 Task: Create in the project AgileBuddy in Backlog an issue 'Implement a new cloud-based customer relationship management system for a company with advanced lead generation and sales tracking features', assign it to team member softage.2@softage.net and change the status to IN PROGRESS. Create in the project AgileBuddy in Backlog an issue 'Integrate a new product recommendation feature into an existing e-commerce website to improve product discoverability and sales conversion', assign it to team member softage.3@softage.net and change the status to IN PROGRESS
Action: Mouse moved to (222, 333)
Screenshot: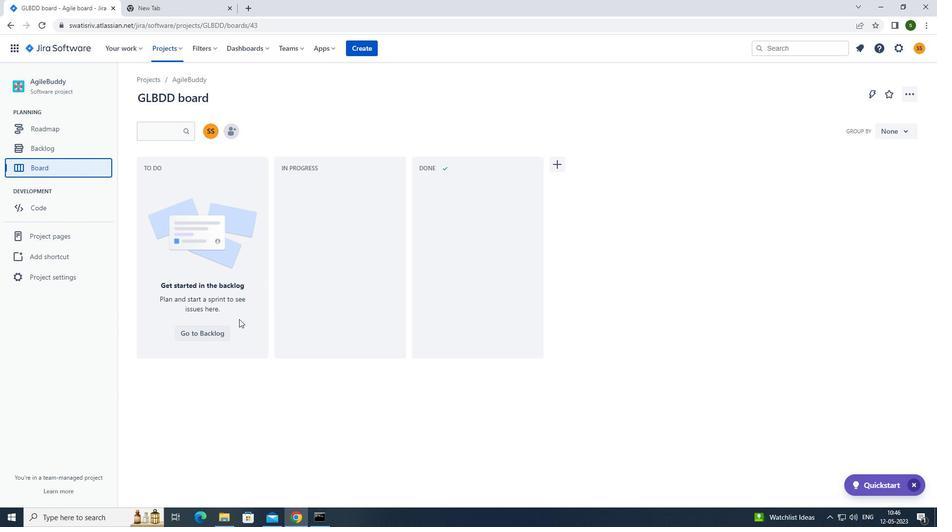 
Action: Mouse pressed left at (222, 333)
Screenshot: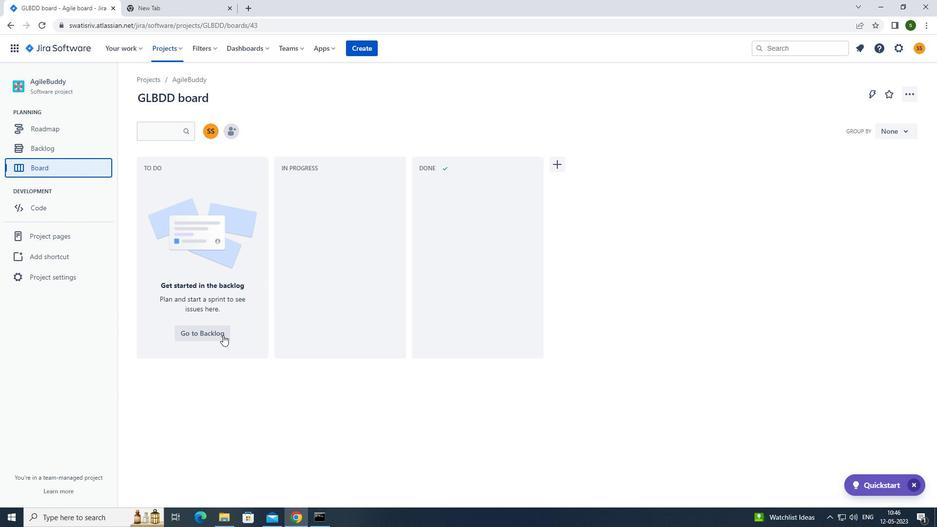 
Action: Mouse moved to (191, 197)
Screenshot: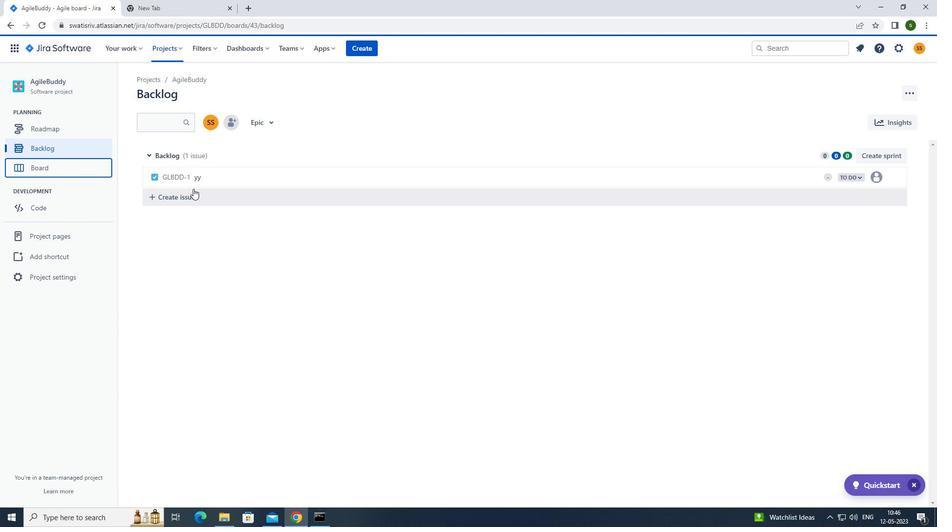 
Action: Mouse pressed left at (191, 197)
Screenshot: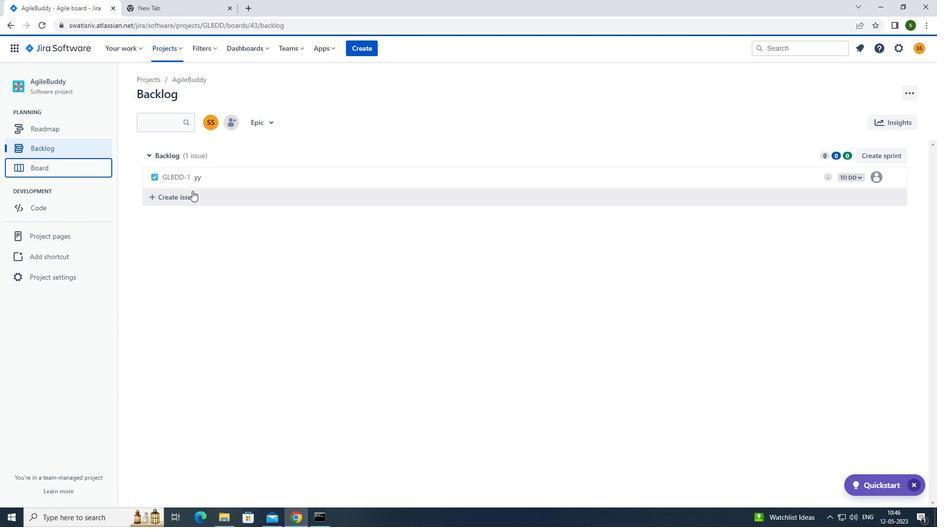 
Action: Mouse moved to (220, 199)
Screenshot: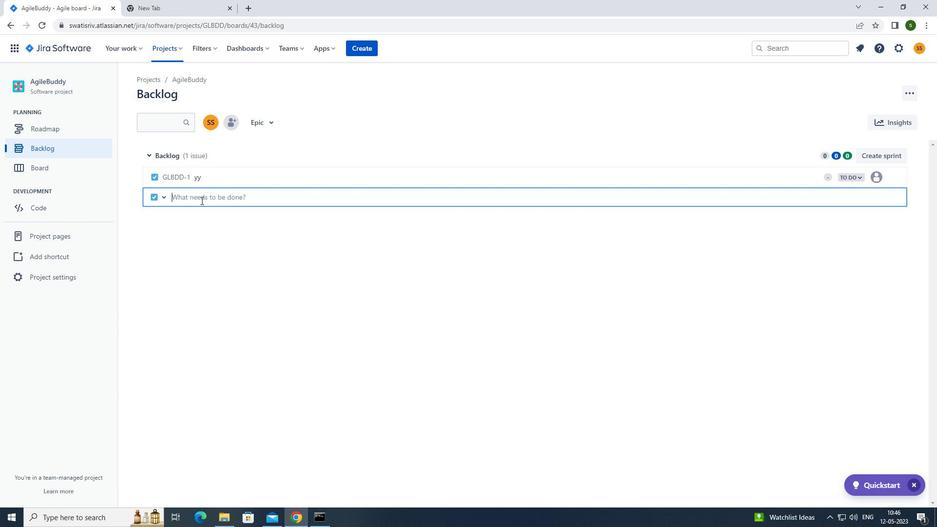 
Action: Mouse pressed left at (220, 199)
Screenshot: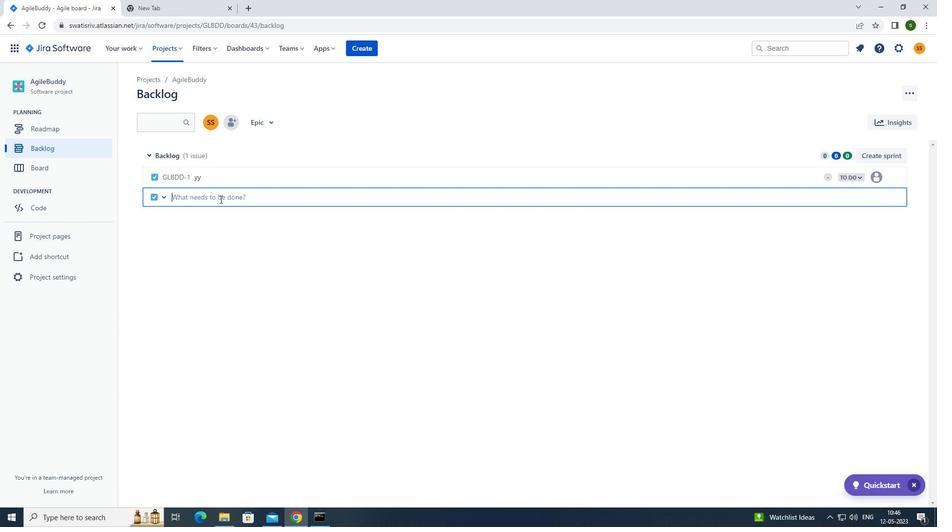 
Action: Key pressed <Key.caps_lock>i<Key.caps_lock>mplement<Key.space>a<Key.space>new<Key.space>cloud<Key.space>-based<Key.space>customer<Key.space>relationship<Key.space>management<Key.space>system<Key.space>for<Key.space>a<Key.space>company<Key.space>with<Key.space>advanced<Key.space>lead<Key.space>generation<Key.space>and<Key.space>sales<Key.space>tracking<Key.space>features<Key.enter>
Screenshot: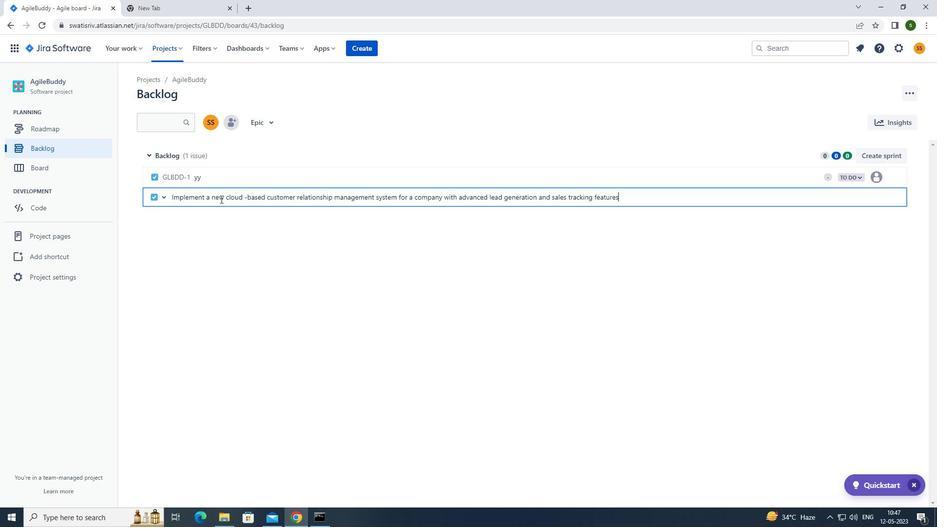 
Action: Mouse moved to (878, 197)
Screenshot: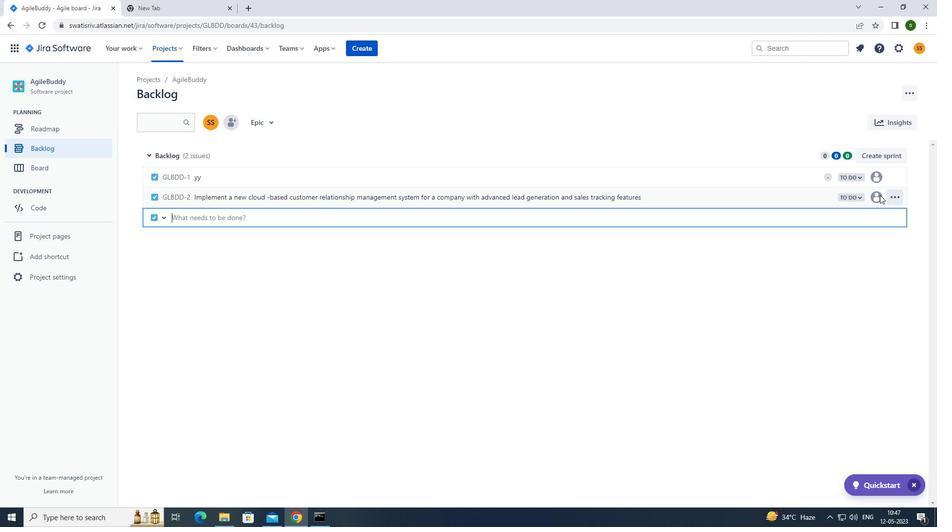 
Action: Mouse pressed left at (878, 197)
Screenshot: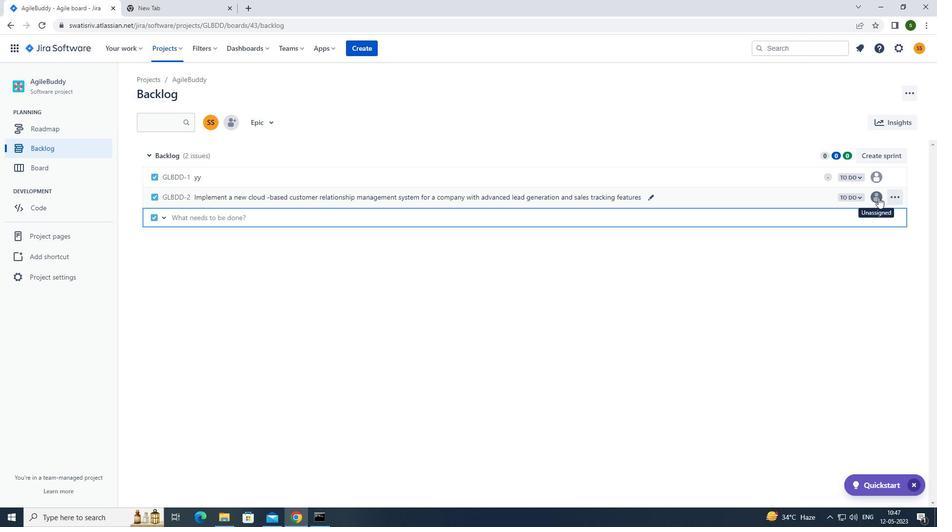 
Action: Mouse moved to (805, 298)
Screenshot: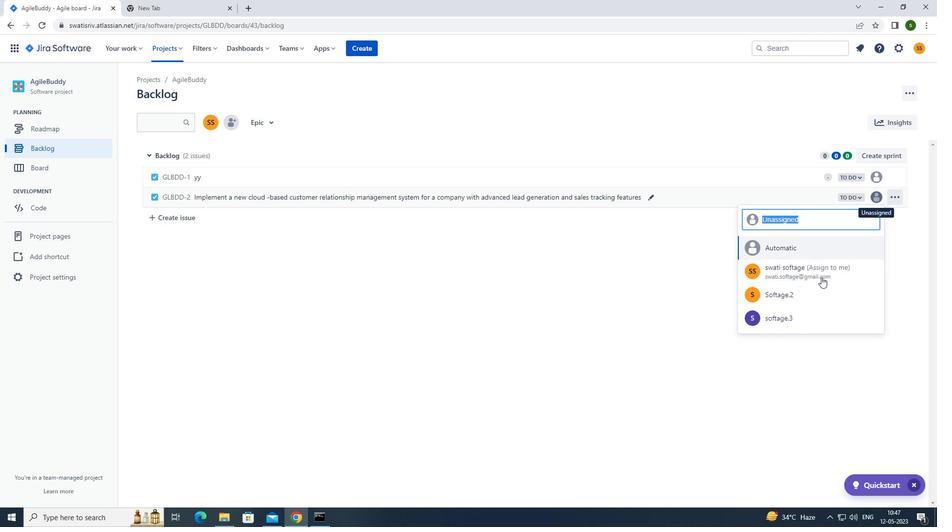 
Action: Mouse pressed left at (805, 298)
Screenshot: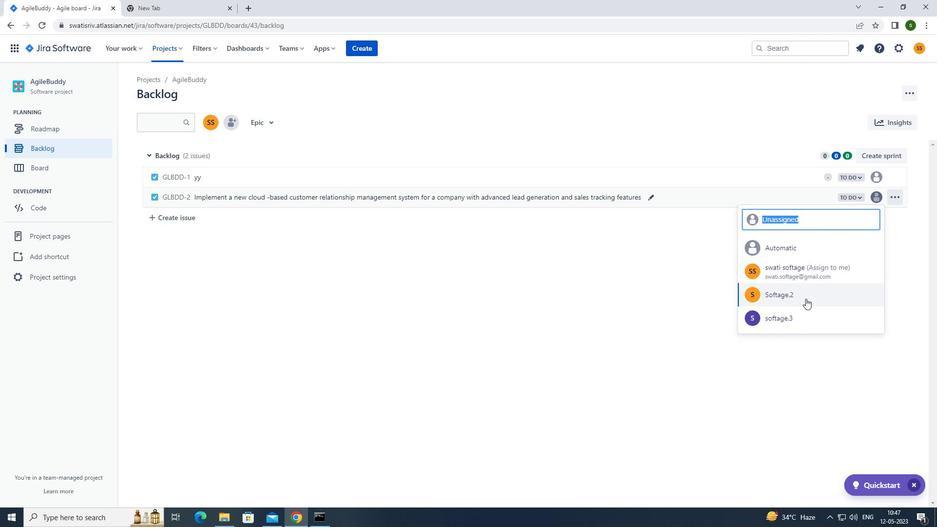 
Action: Mouse moved to (847, 195)
Screenshot: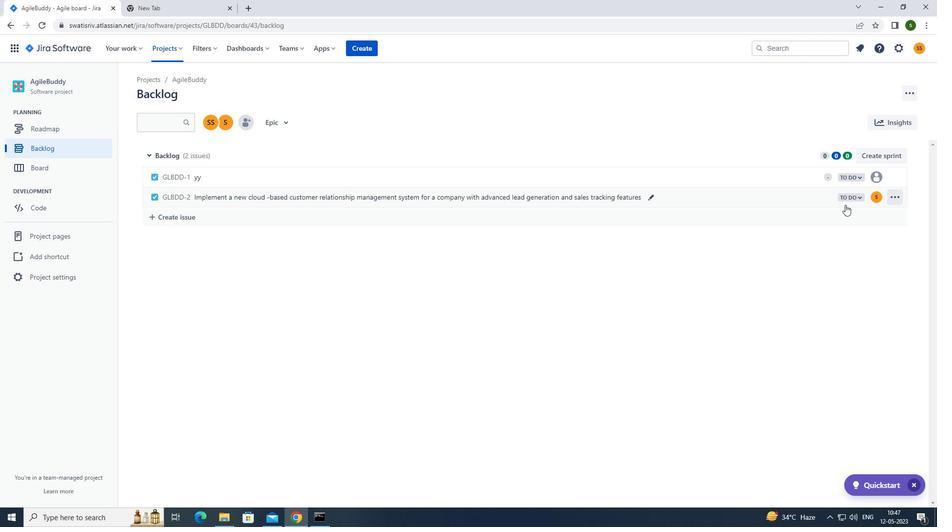 
Action: Mouse pressed left at (847, 195)
Screenshot: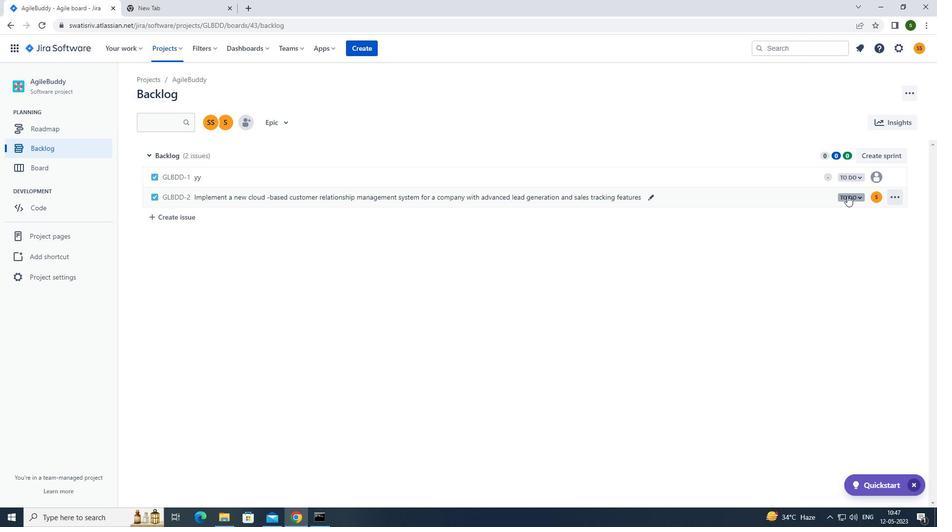
Action: Mouse moved to (800, 215)
Screenshot: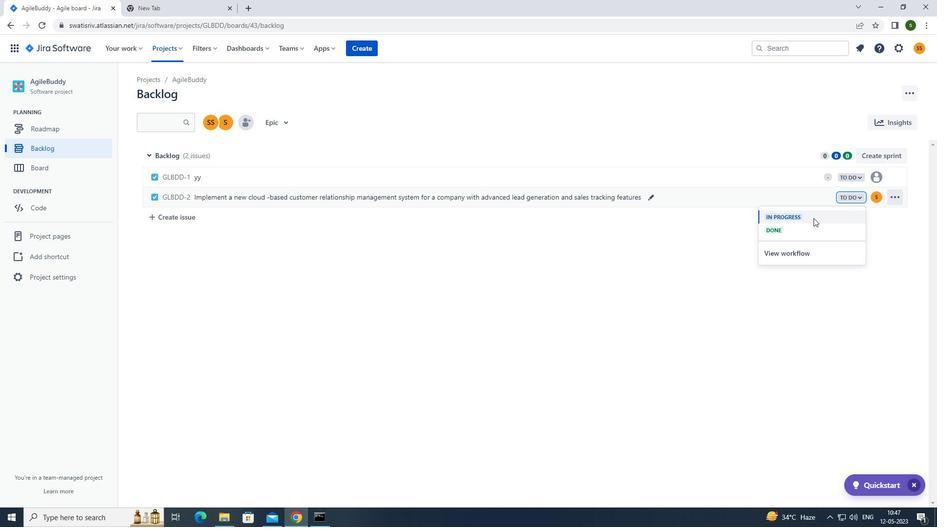 
Action: Mouse pressed left at (800, 215)
Screenshot: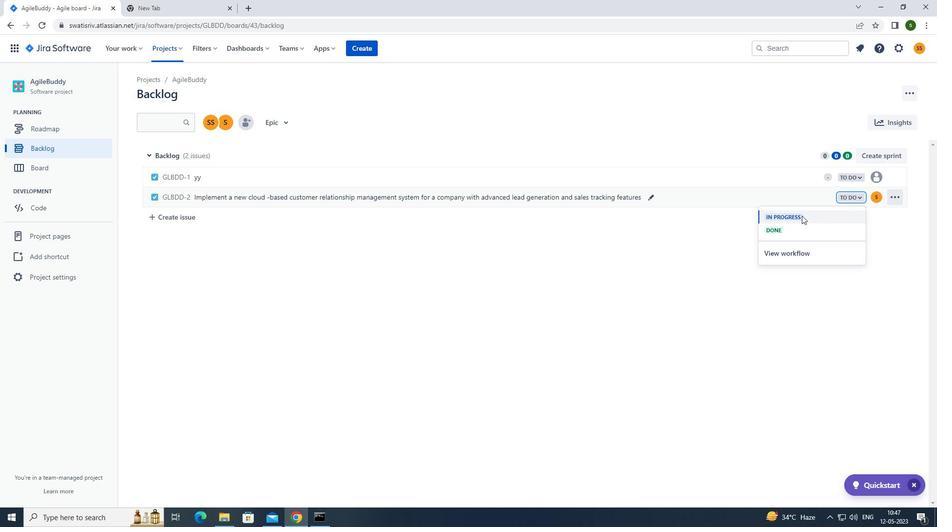 
Action: Mouse moved to (199, 219)
Screenshot: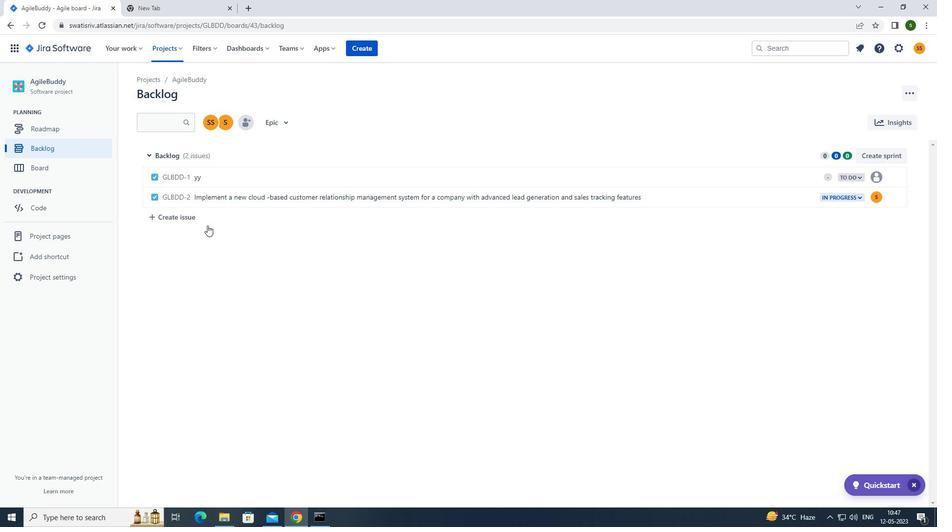 
Action: Mouse pressed left at (199, 219)
Screenshot: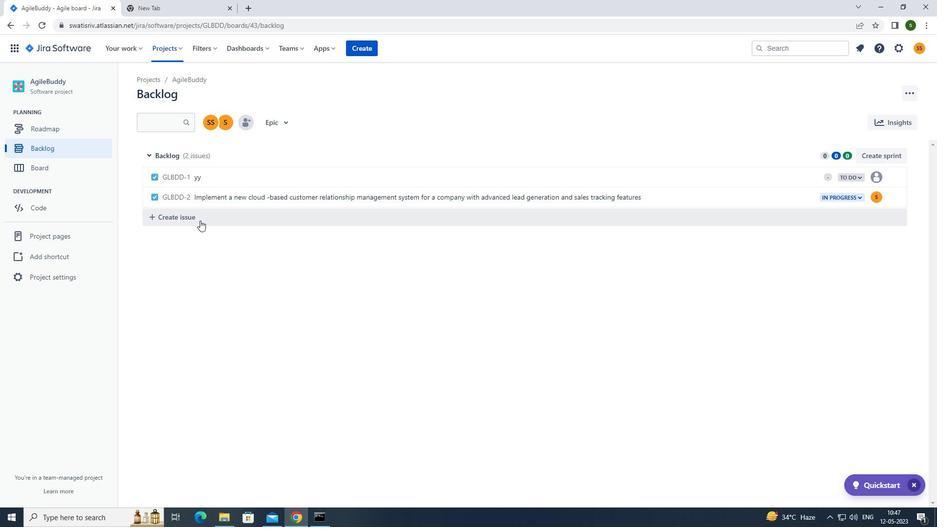 
Action: Mouse moved to (245, 215)
Screenshot: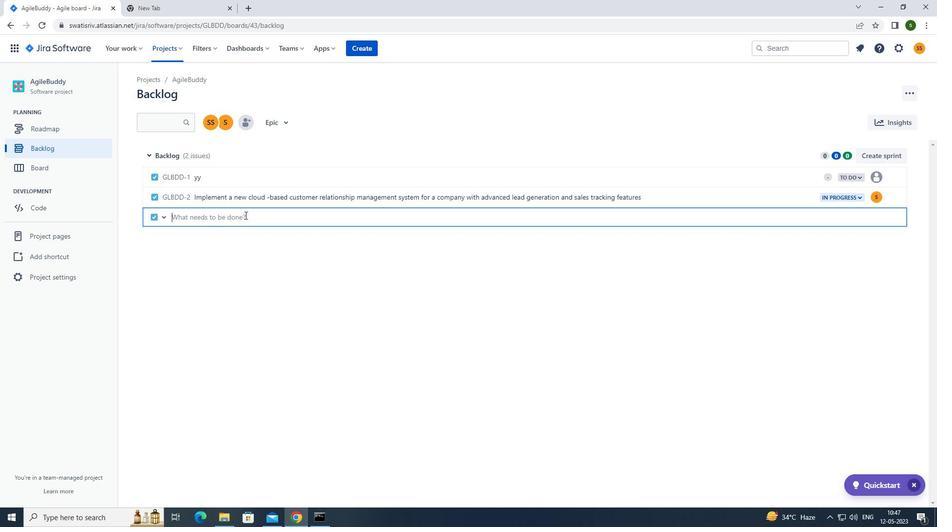
Action: Key pressed <Key.caps_lock>i<Key.caps_lock>ntegrate<Key.space>a<Key.space>new<Key.space>product<Key.space>recommendation<Key.space>feature<Key.space>into<Key.space>an<Key.space>existing<Key.space>e-commerce<Key.space>website<Key.space>to<Key.space>improve<Key.space>product<Key.space>de<Key.backspace>iscoverability<Key.space>and<Key.space>sales<Key.space>conversion<Key.enter>
Screenshot: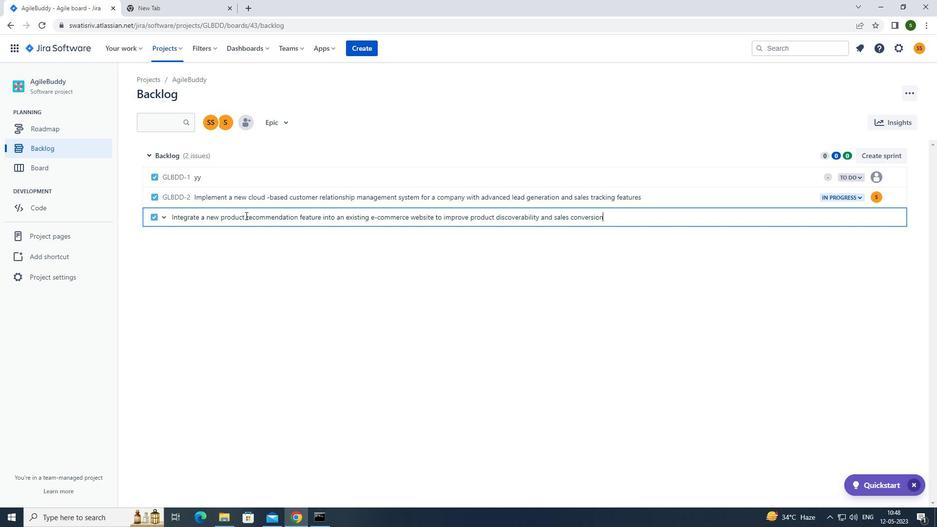 
Action: Mouse moved to (875, 218)
Screenshot: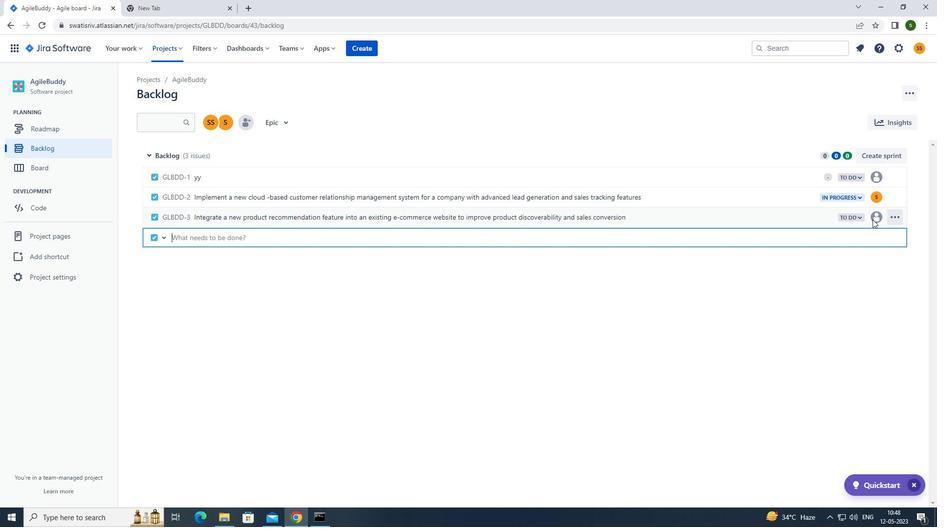 
Action: Mouse pressed left at (875, 218)
Screenshot: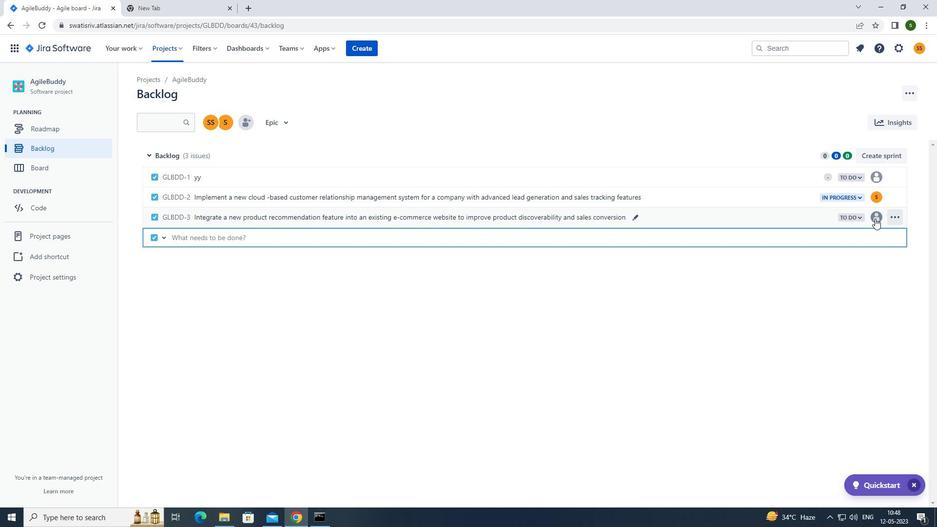 
Action: Mouse moved to (795, 336)
Screenshot: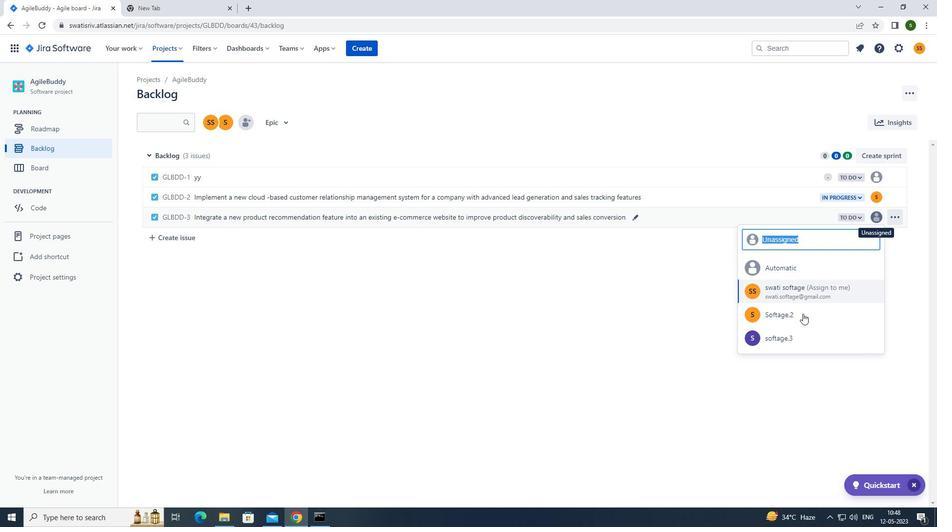 
Action: Mouse pressed left at (795, 336)
Screenshot: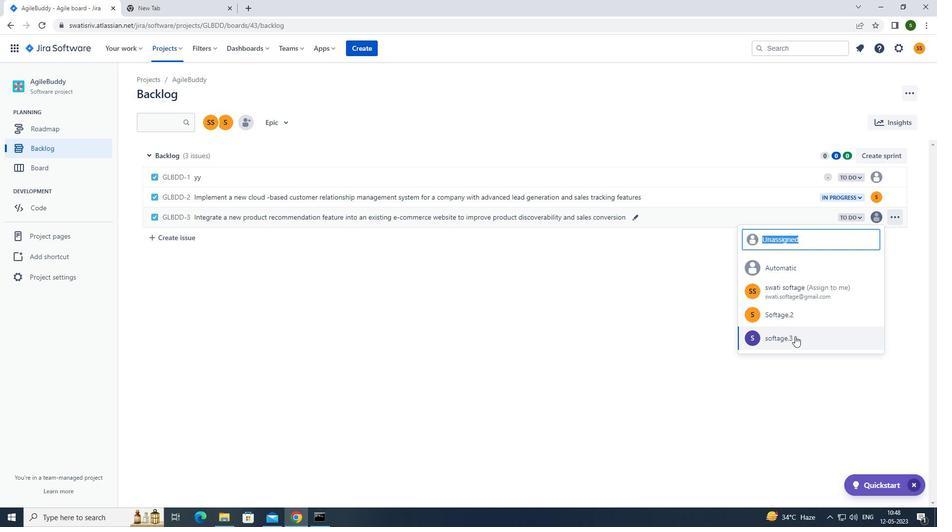 
Action: Mouse moved to (855, 219)
Screenshot: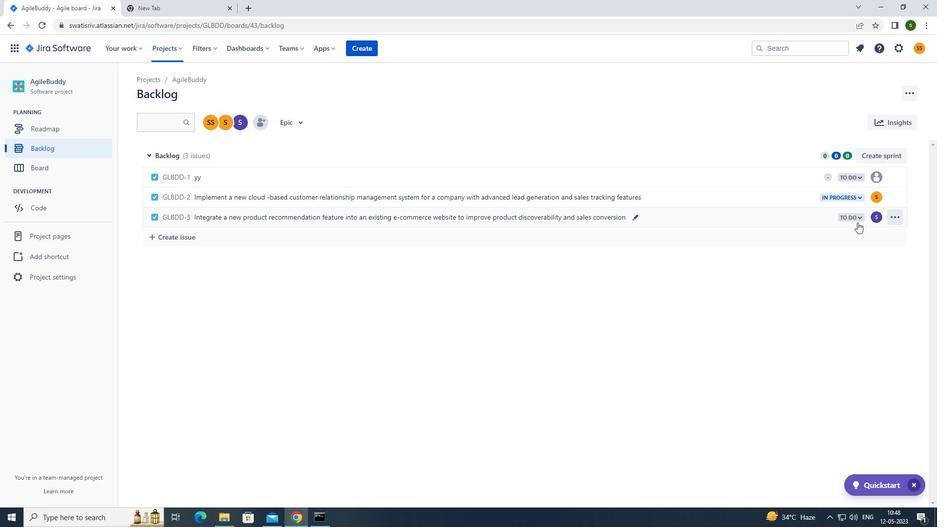 
Action: Mouse pressed left at (855, 219)
Screenshot: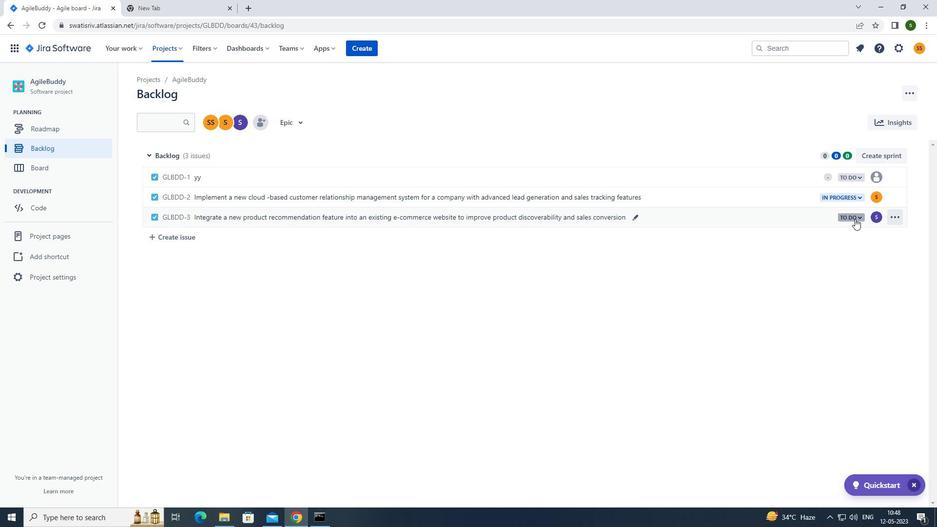 
Action: Mouse moved to (801, 236)
Screenshot: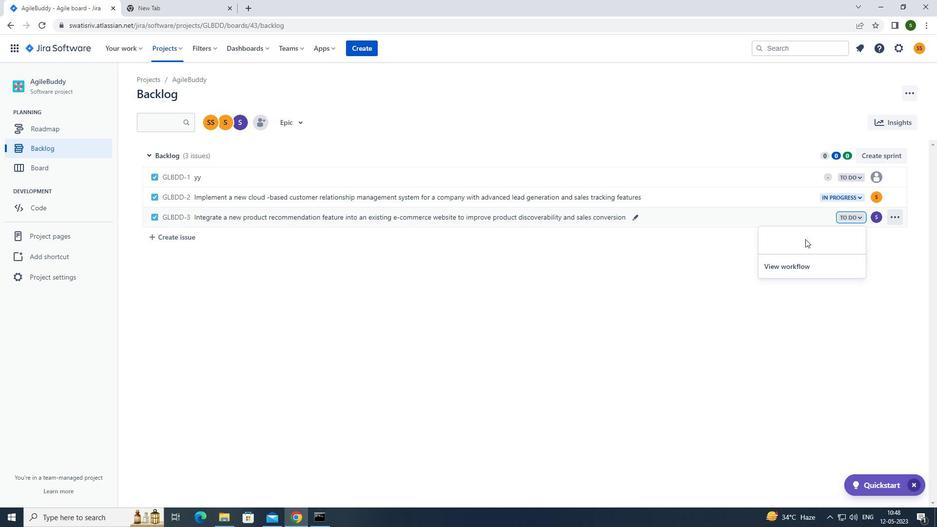 
Action: Mouse pressed left at (801, 236)
Screenshot: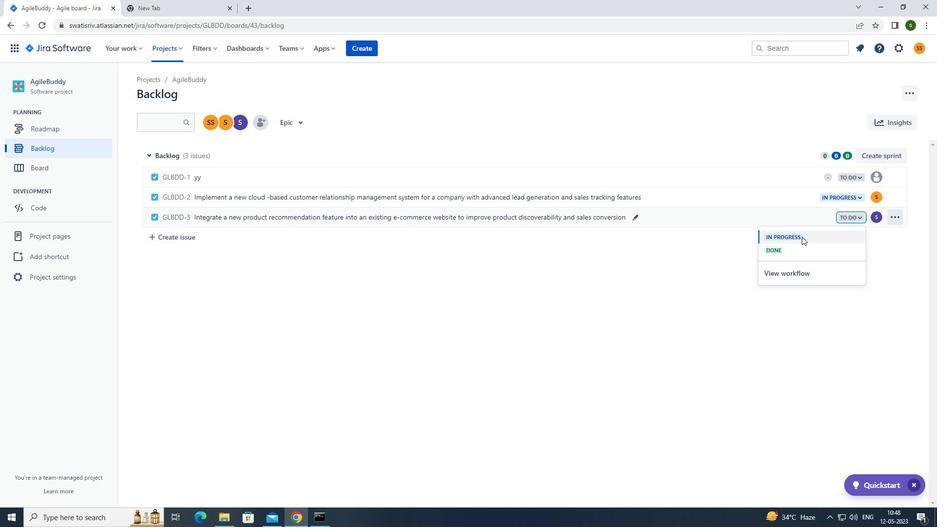
Action: Mouse moved to (602, 348)
Screenshot: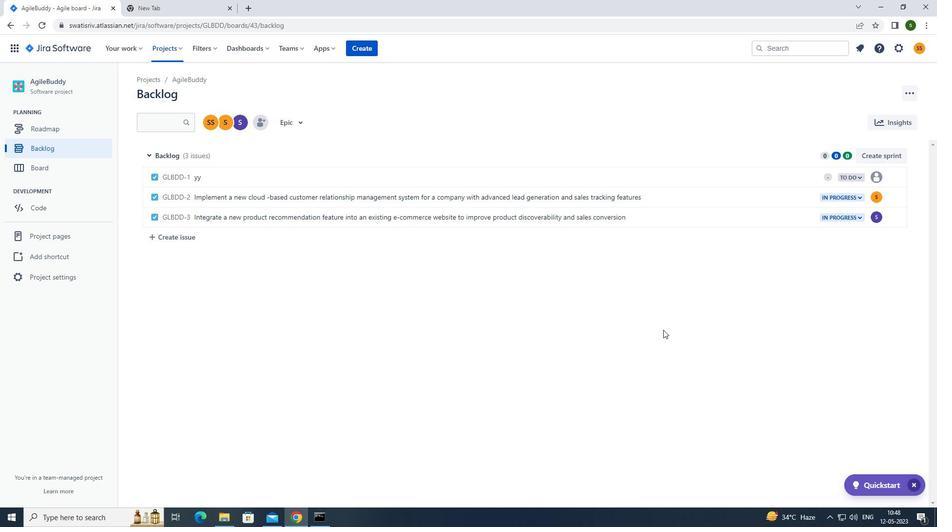 
